 Task: Add Attachment from Google Drive to Card Card0000000043 in Board Board0000000011 in Workspace WS0000000004 in Trello. Add Cover Orange to Card Card0000000043 in Board Board0000000011 in Workspace WS0000000004 in Trello. Add "Add Label …" with "Title" Title0000000043 to Button Button0000000043 to Card Card0000000043 in Board Board0000000011 in Workspace WS0000000004 in Trello. Add Description DS0000000043 to Card Card0000000043 in Board Board0000000011 in Workspace WS0000000004 in Trello. Add Comment CM0000000043 to Card Card0000000043 in Board Board0000000011 in Workspace WS0000000004 in Trello
Action: Mouse moved to (89, 328)
Screenshot: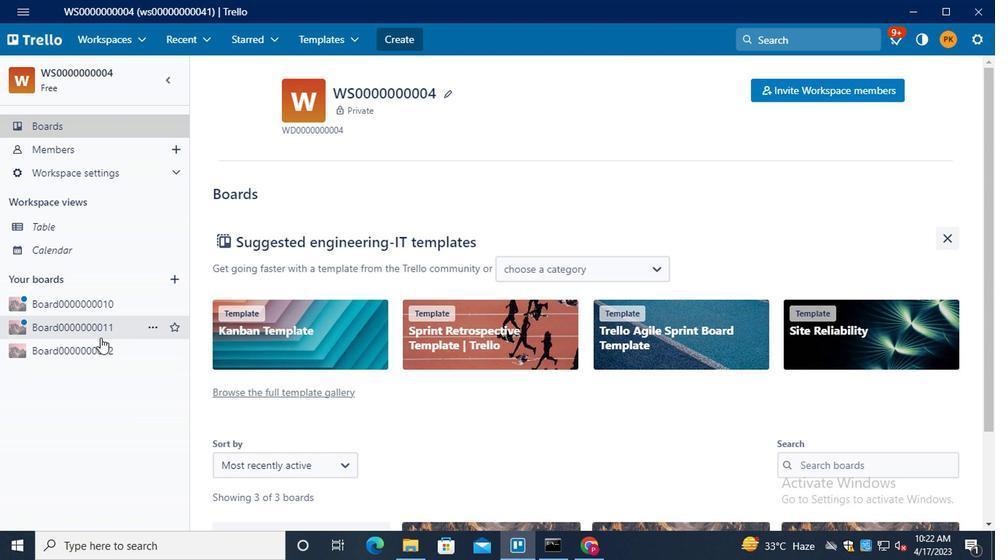 
Action: Mouse pressed left at (89, 328)
Screenshot: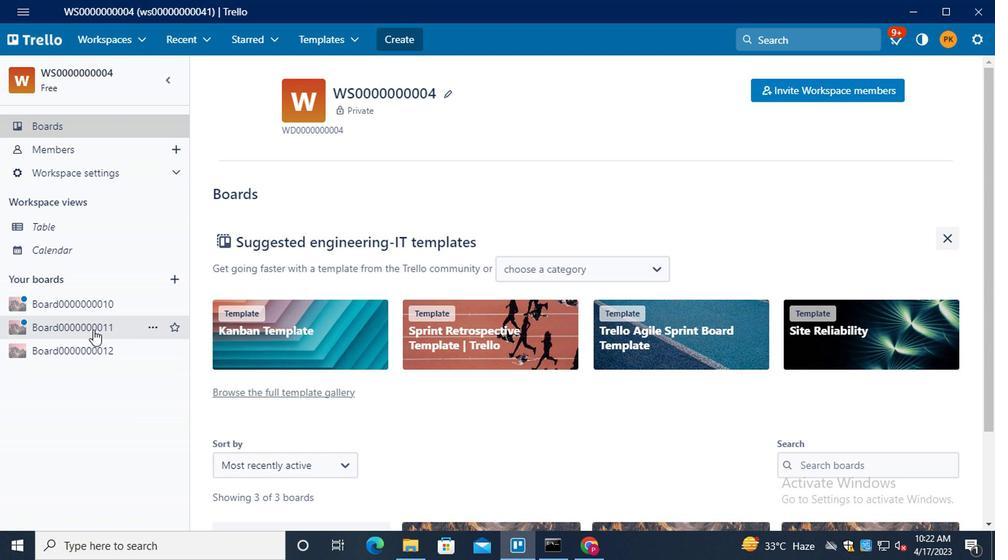 
Action: Mouse moved to (255, 318)
Screenshot: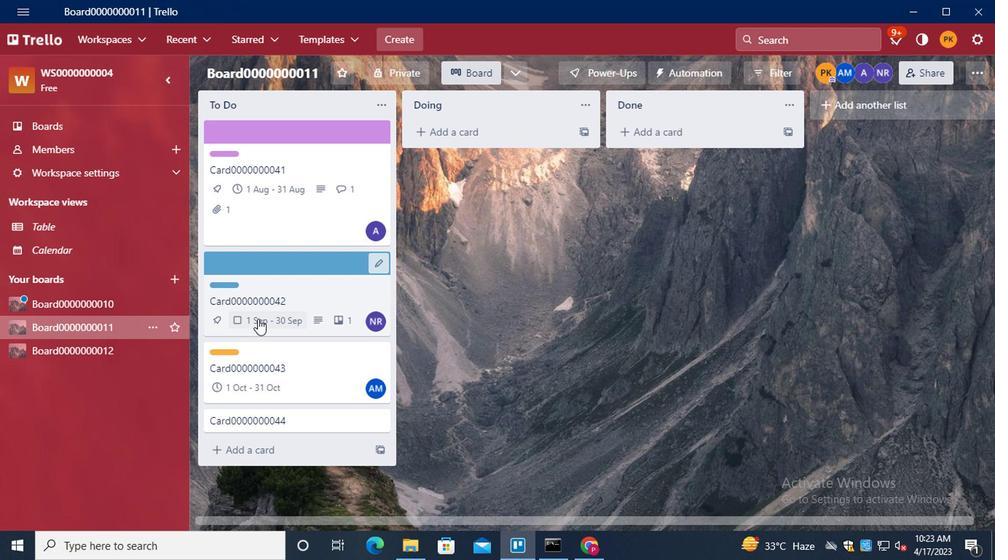 
Action: Mouse scrolled (255, 317) with delta (0, 0)
Screenshot: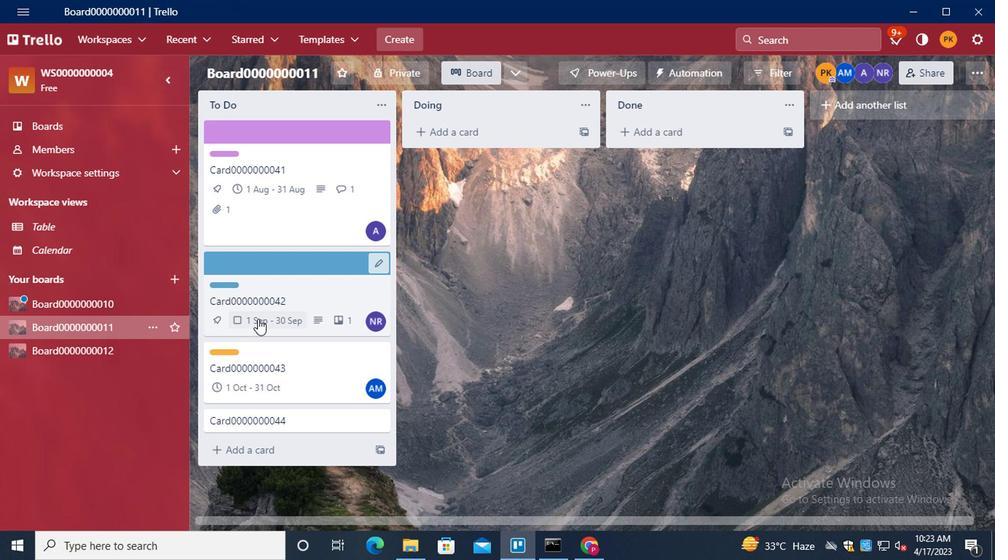 
Action: Mouse moved to (256, 321)
Screenshot: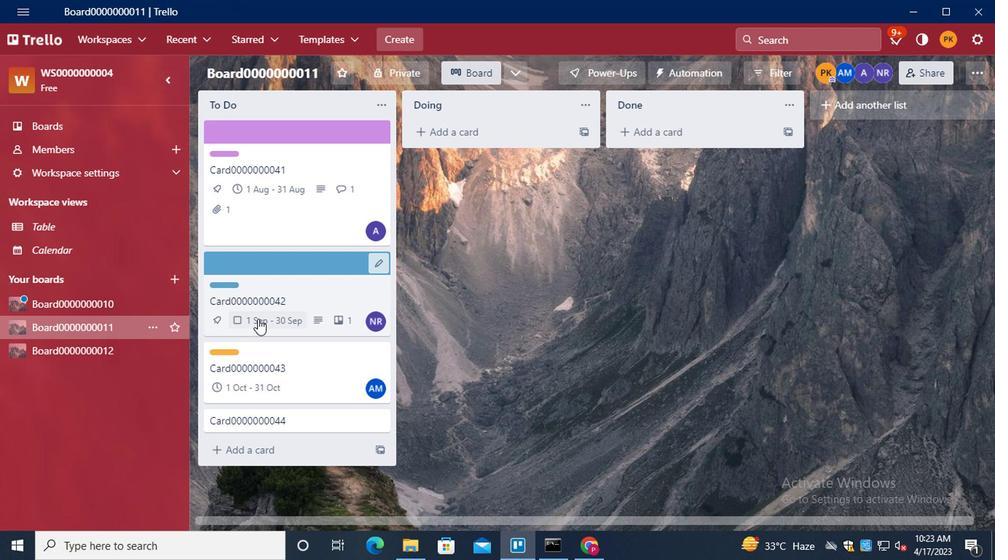 
Action: Mouse scrolled (256, 320) with delta (0, -1)
Screenshot: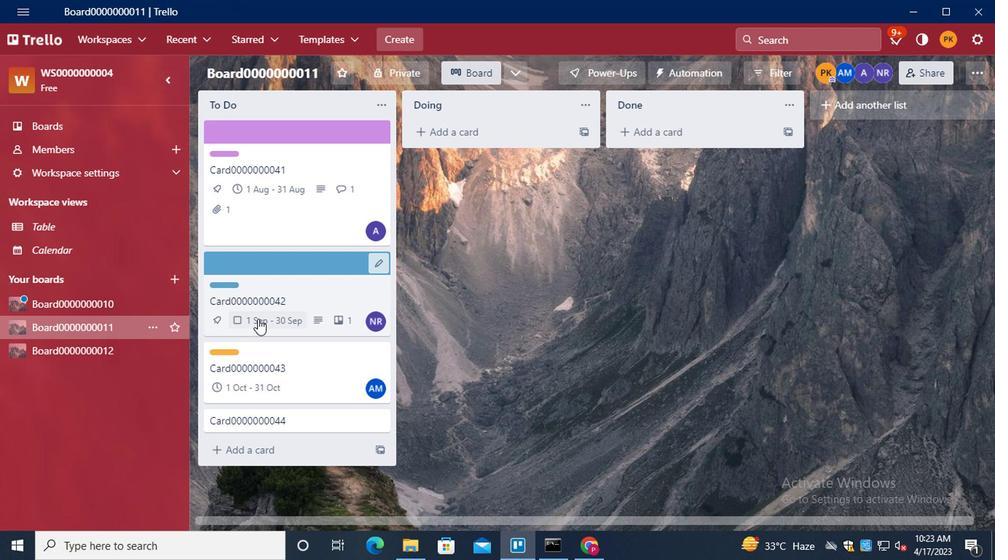 
Action: Mouse moved to (294, 364)
Screenshot: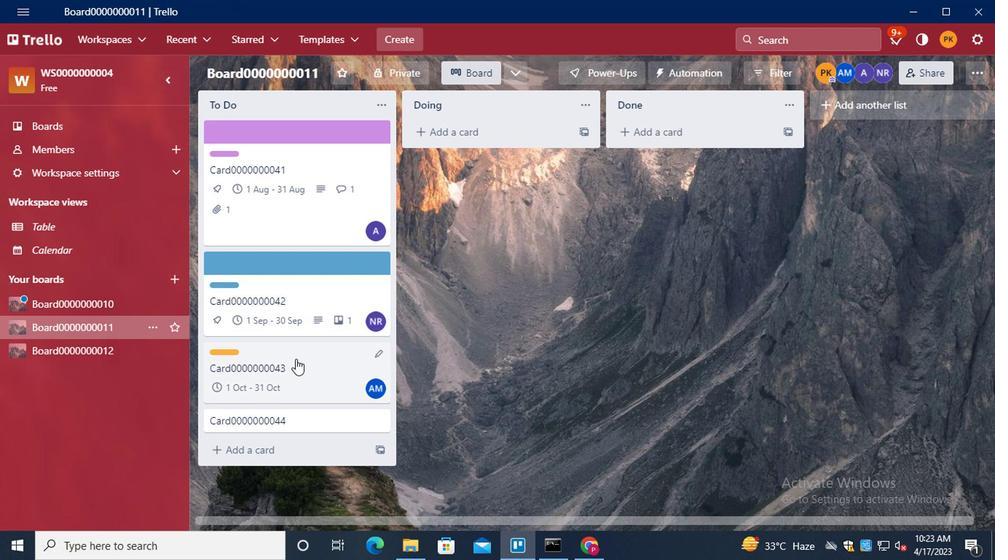 
Action: Mouse pressed left at (294, 364)
Screenshot: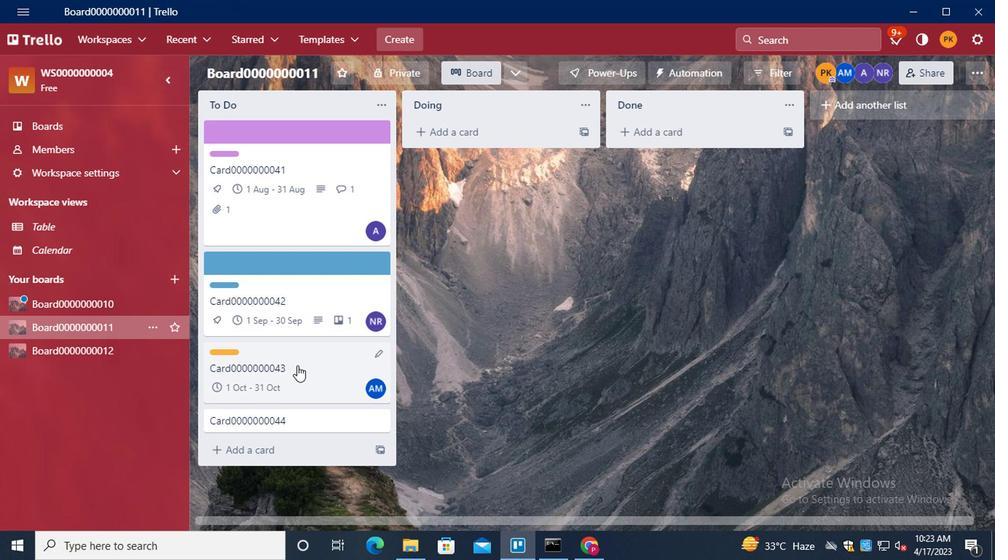 
Action: Mouse moved to (675, 311)
Screenshot: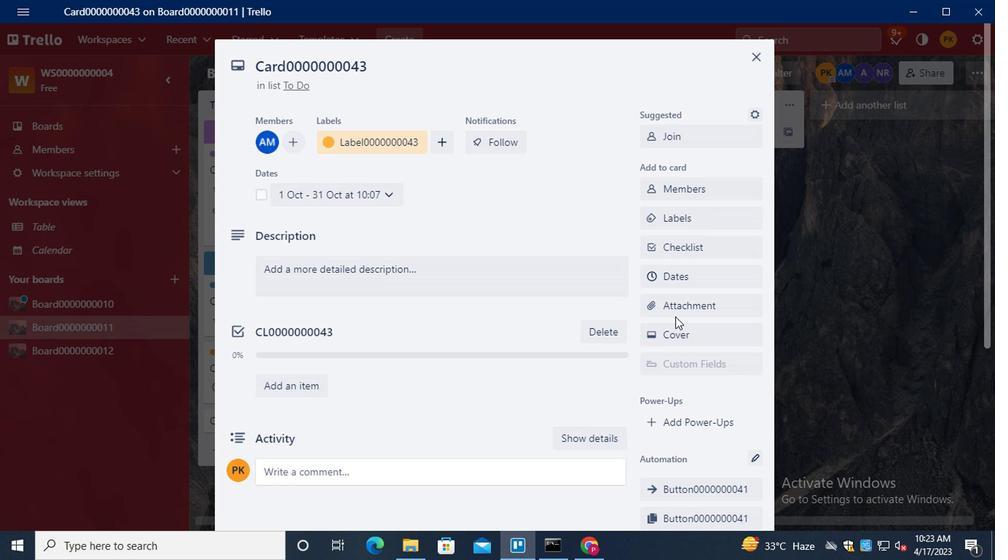 
Action: Mouse pressed left at (675, 311)
Screenshot: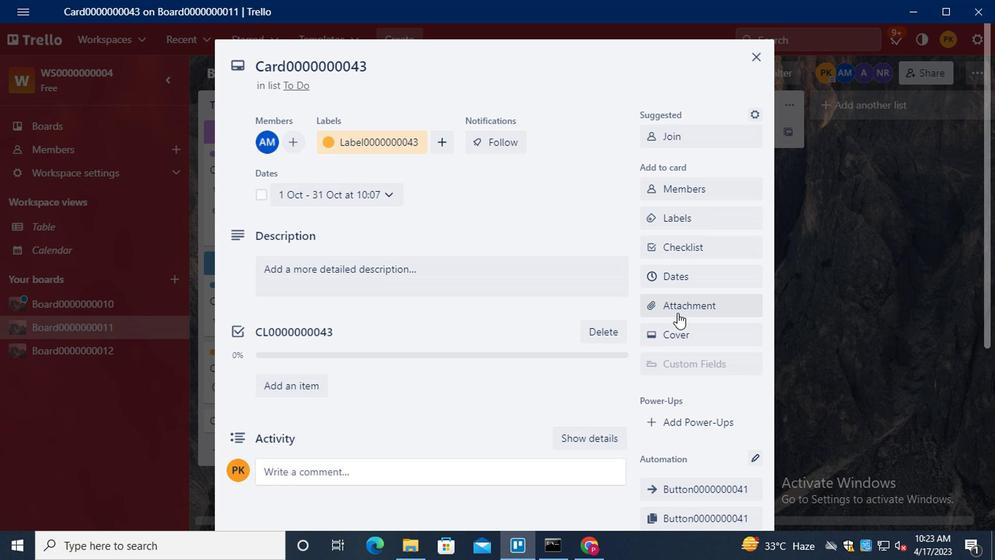 
Action: Mouse moved to (702, 178)
Screenshot: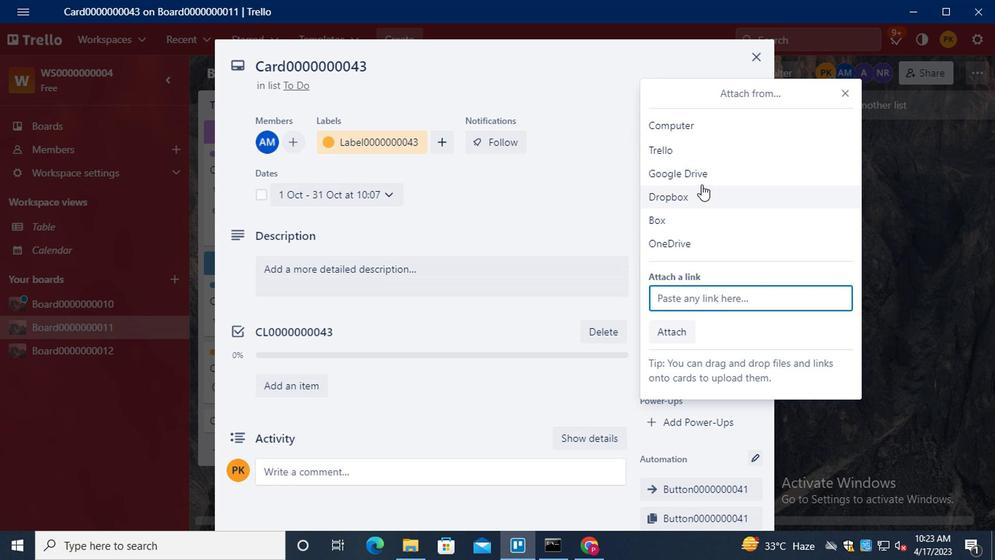 
Action: Mouse pressed left at (702, 178)
Screenshot: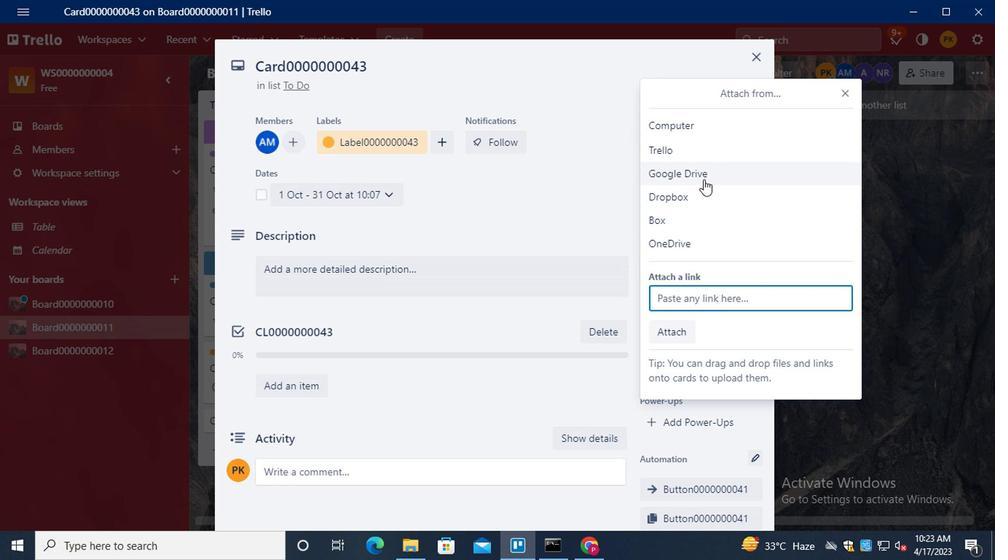 
Action: Mouse moved to (662, 239)
Screenshot: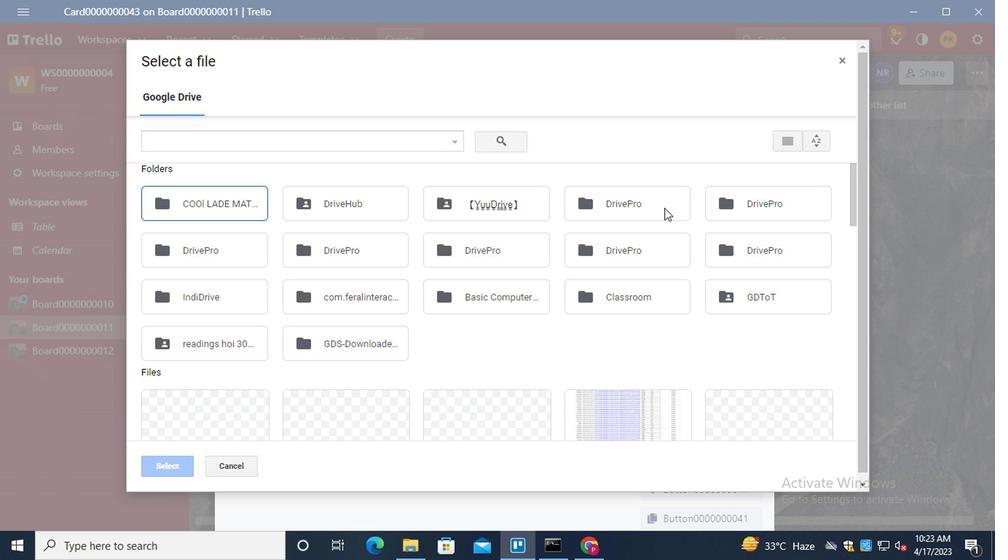 
Action: Mouse scrolled (662, 238) with delta (0, -1)
Screenshot: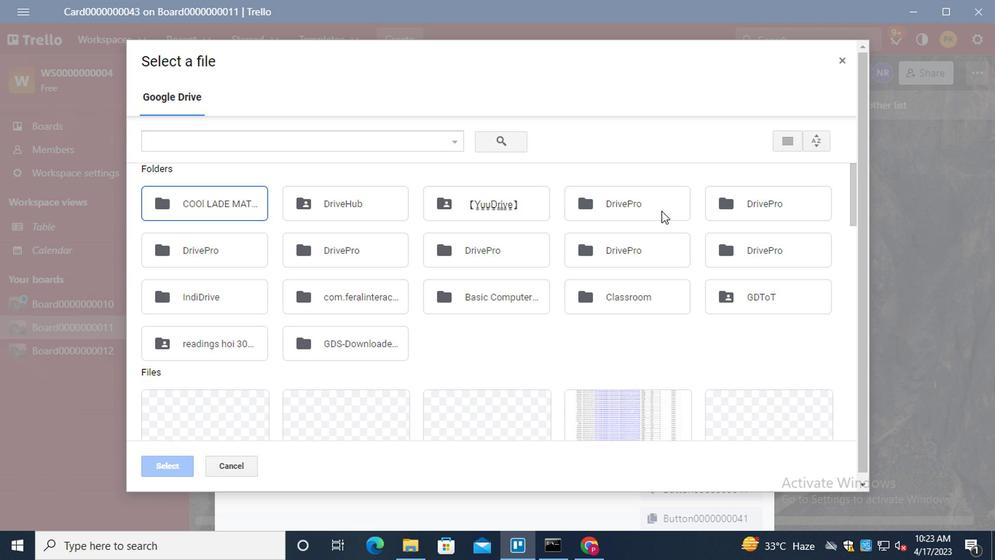 
Action: Mouse moved to (662, 239)
Screenshot: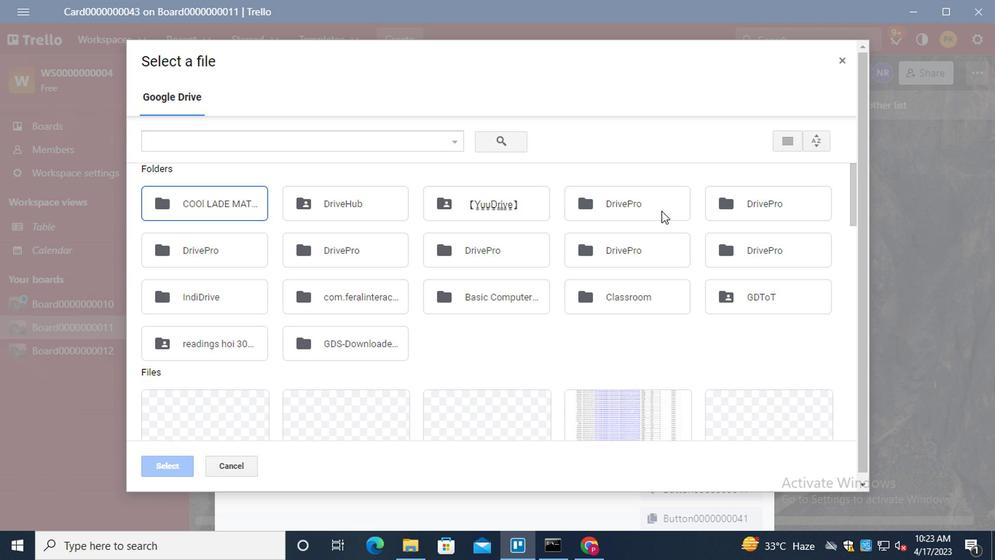 
Action: Mouse scrolled (662, 239) with delta (0, 0)
Screenshot: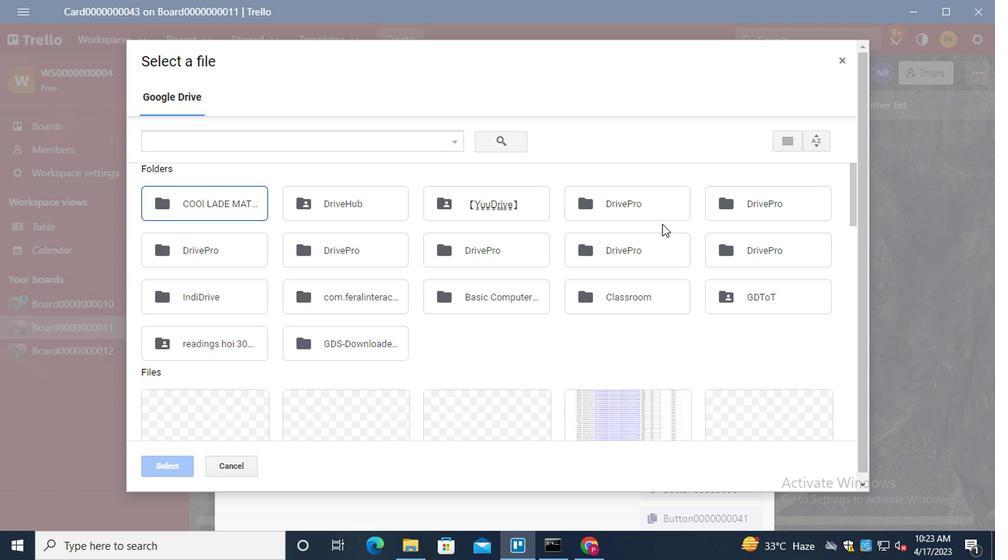 
Action: Mouse scrolled (662, 239) with delta (0, 0)
Screenshot: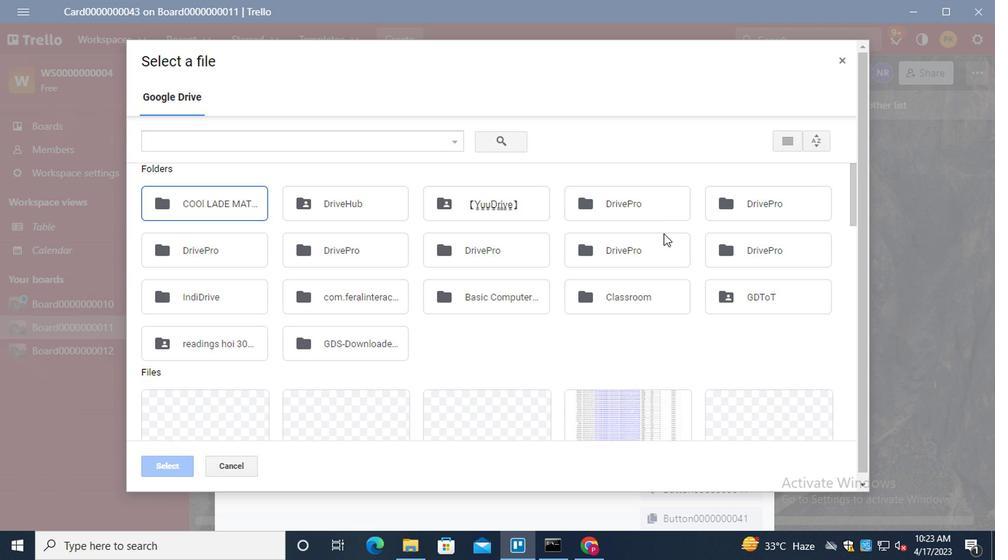 
Action: Mouse scrolled (662, 239) with delta (0, 0)
Screenshot: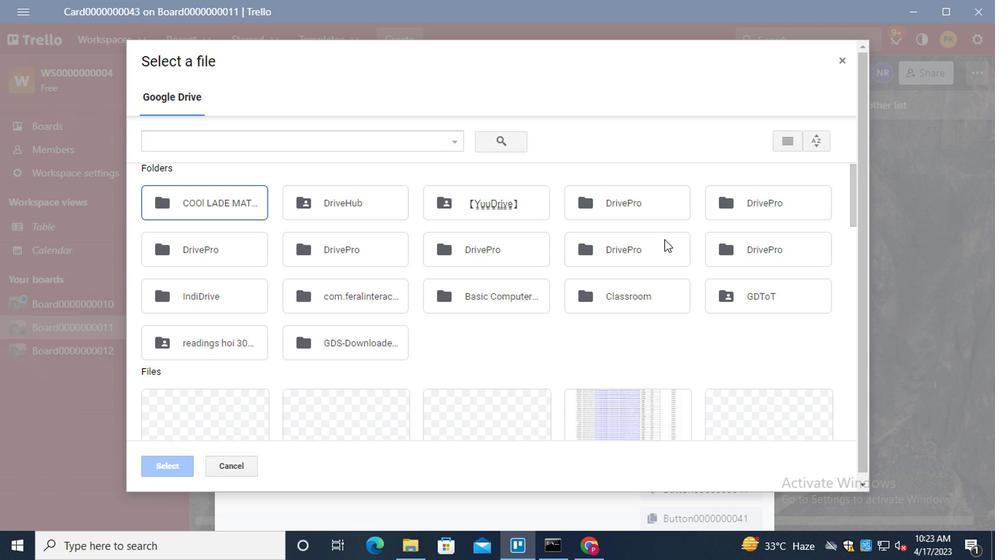 
Action: Mouse moved to (773, 207)
Screenshot: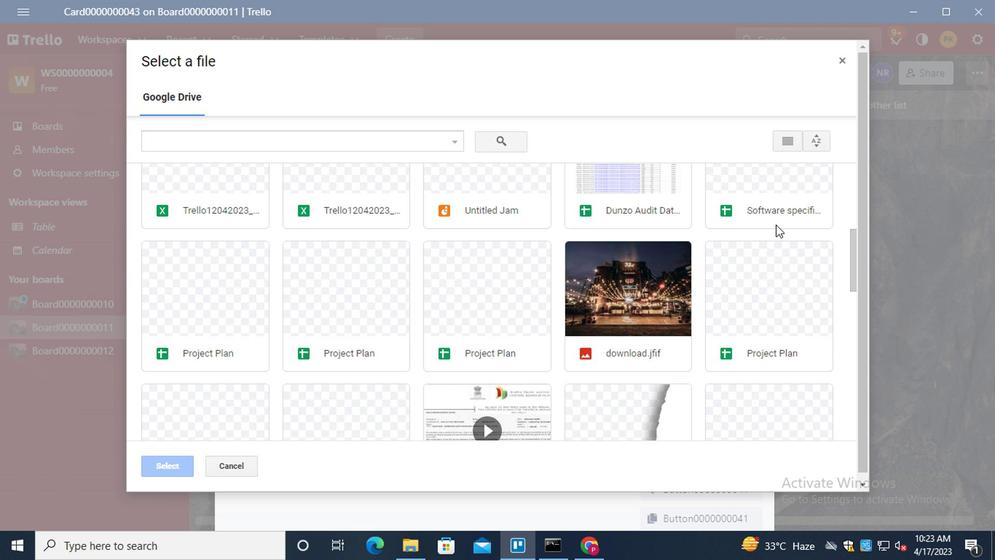 
Action: Mouse pressed left at (773, 207)
Screenshot: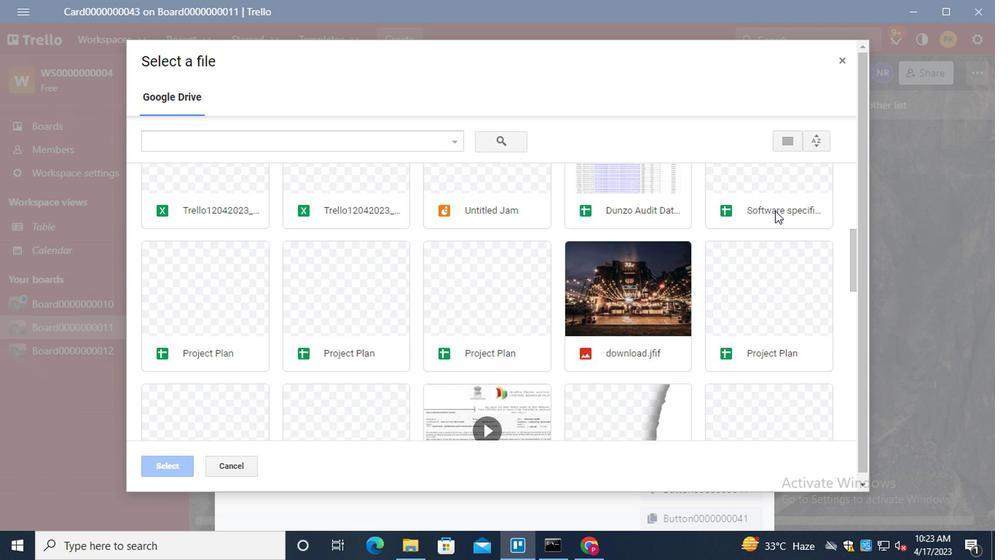 
Action: Mouse moved to (159, 461)
Screenshot: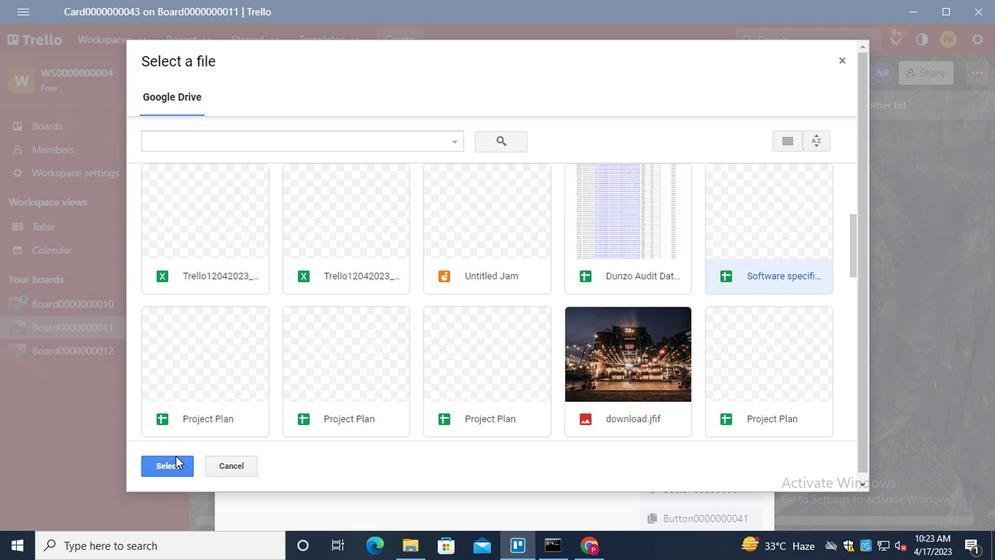 
Action: Mouse pressed left at (159, 461)
Screenshot: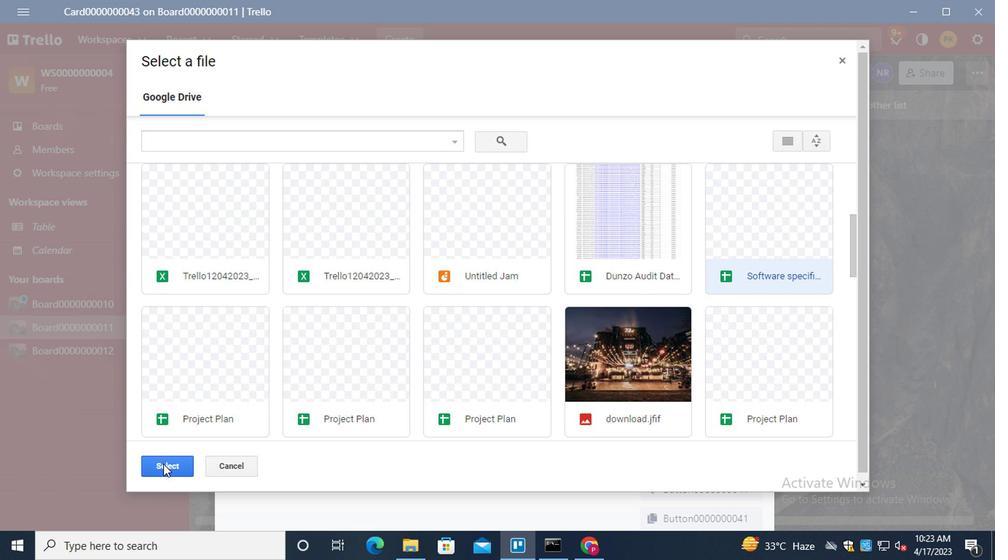 
Action: Mouse moved to (675, 329)
Screenshot: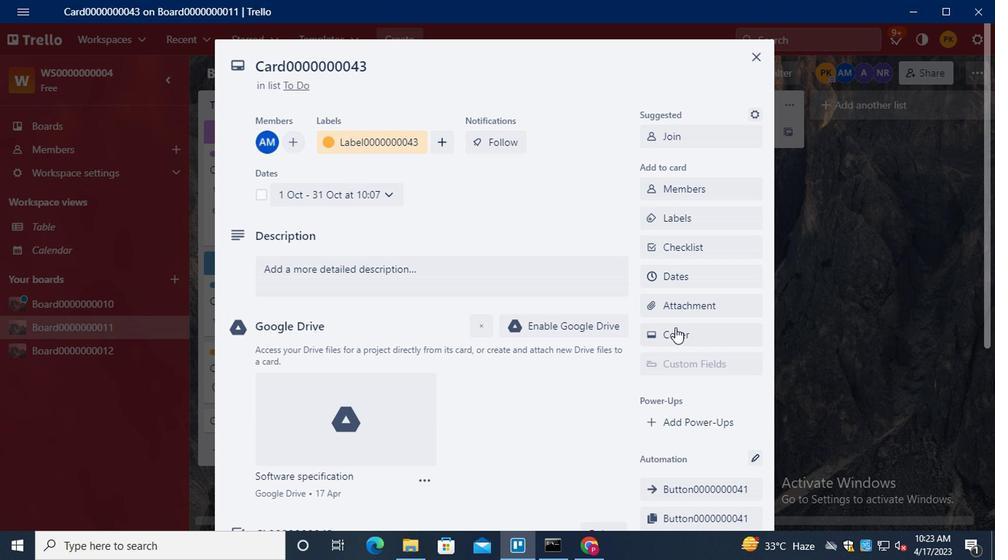 
Action: Mouse pressed left at (675, 329)
Screenshot: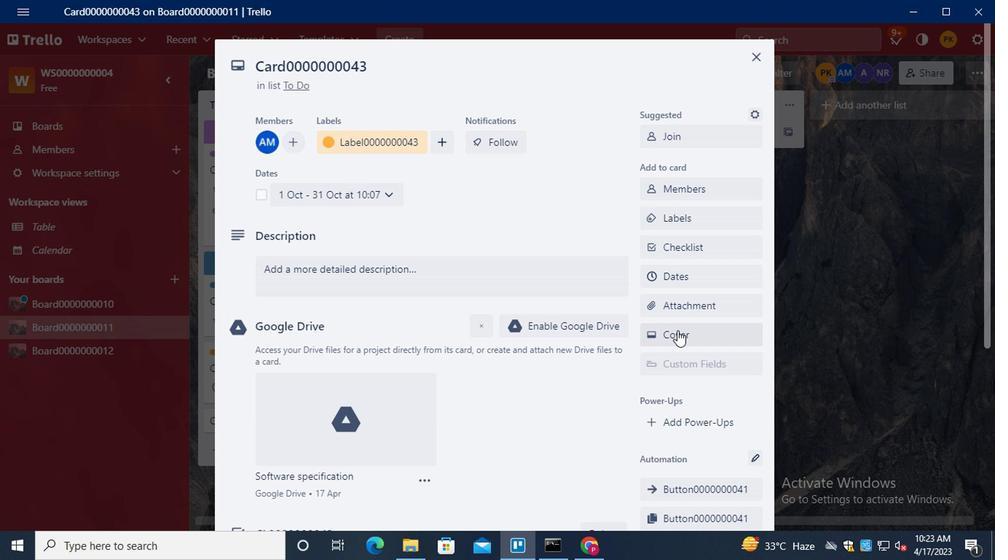 
Action: Mouse moved to (744, 248)
Screenshot: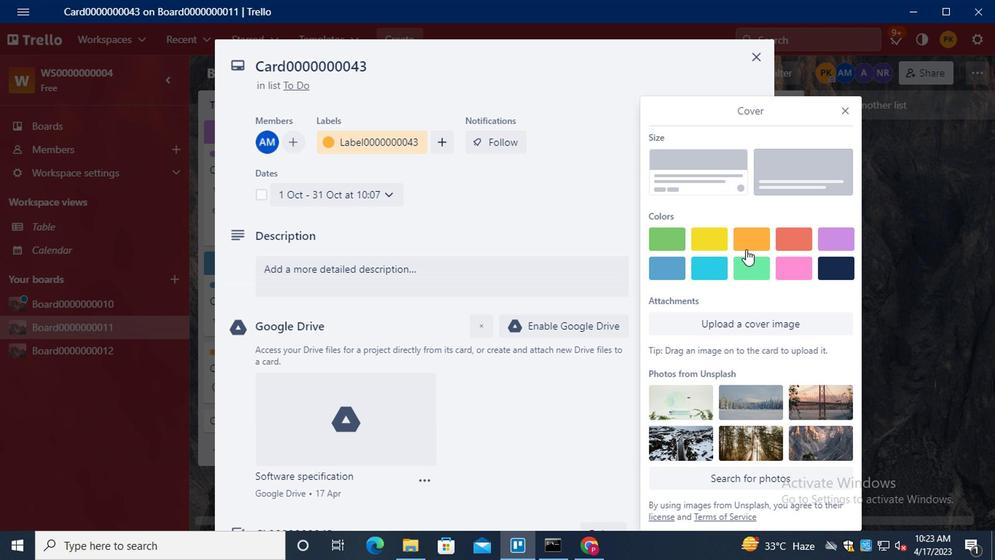 
Action: Mouse pressed left at (744, 248)
Screenshot: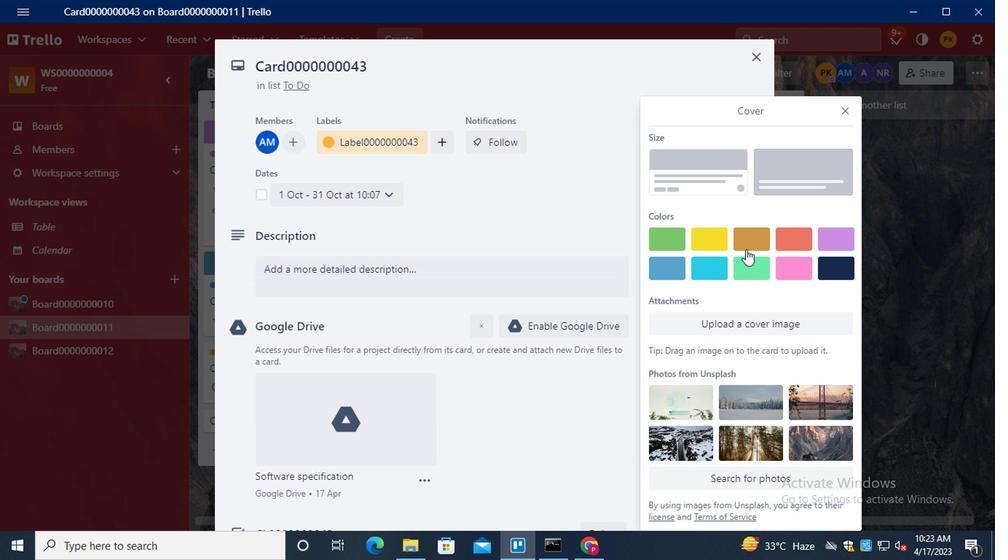 
Action: Mouse moved to (840, 91)
Screenshot: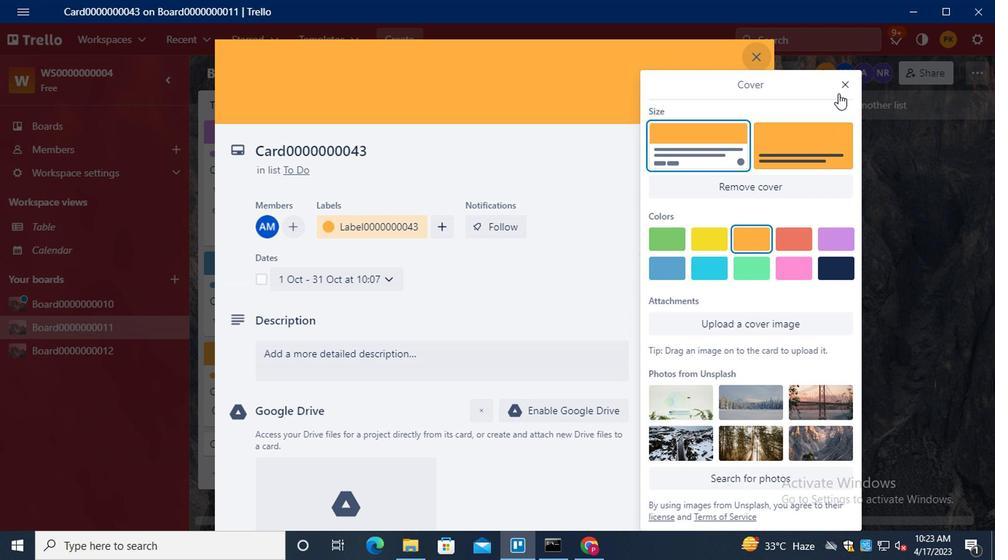 
Action: Mouse pressed left at (840, 91)
Screenshot: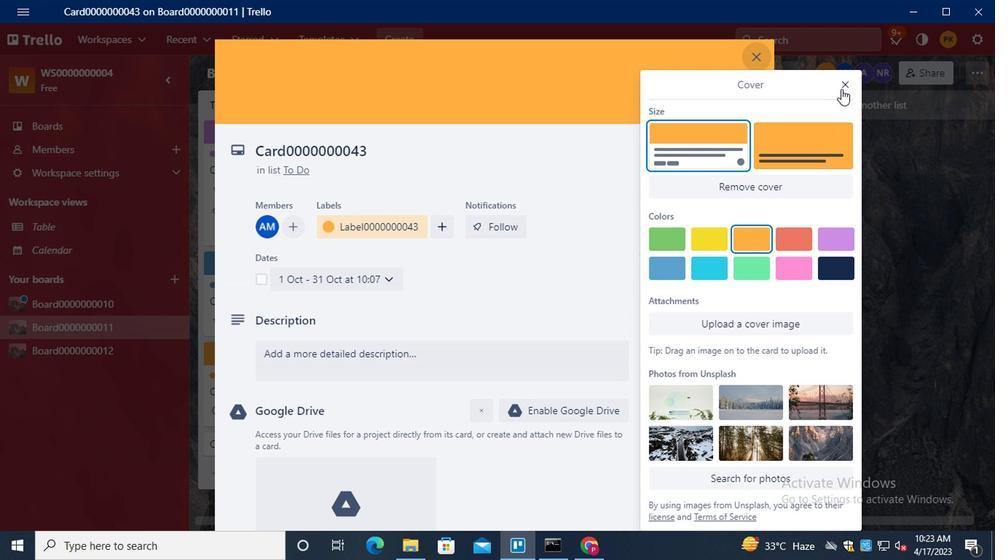
Action: Mouse moved to (612, 304)
Screenshot: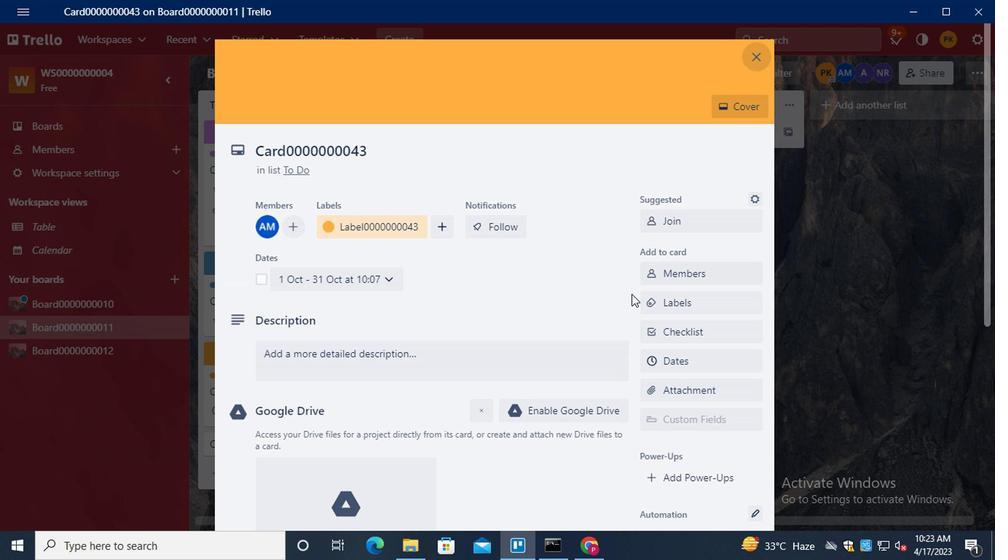 
Action: Mouse scrolled (612, 303) with delta (0, -1)
Screenshot: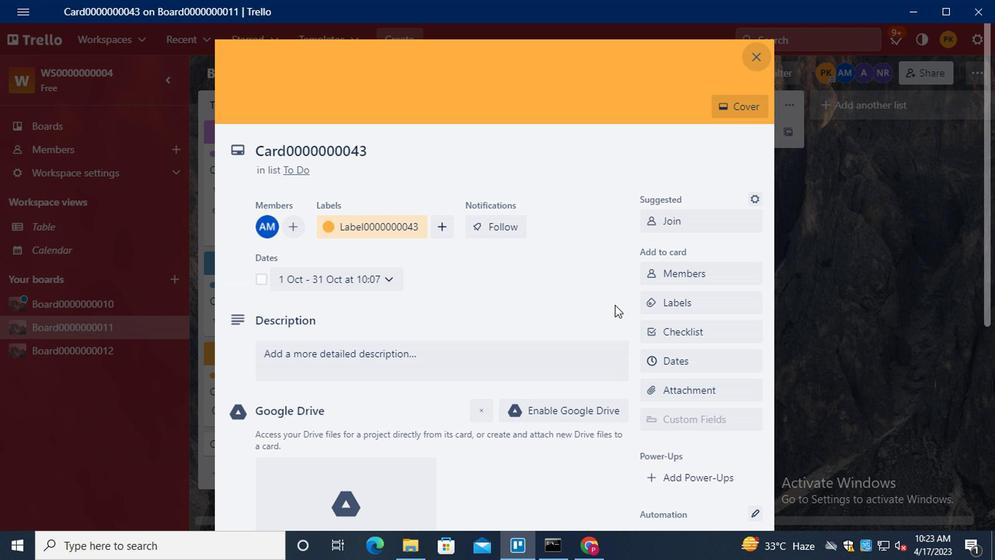 
Action: Mouse scrolled (612, 303) with delta (0, -1)
Screenshot: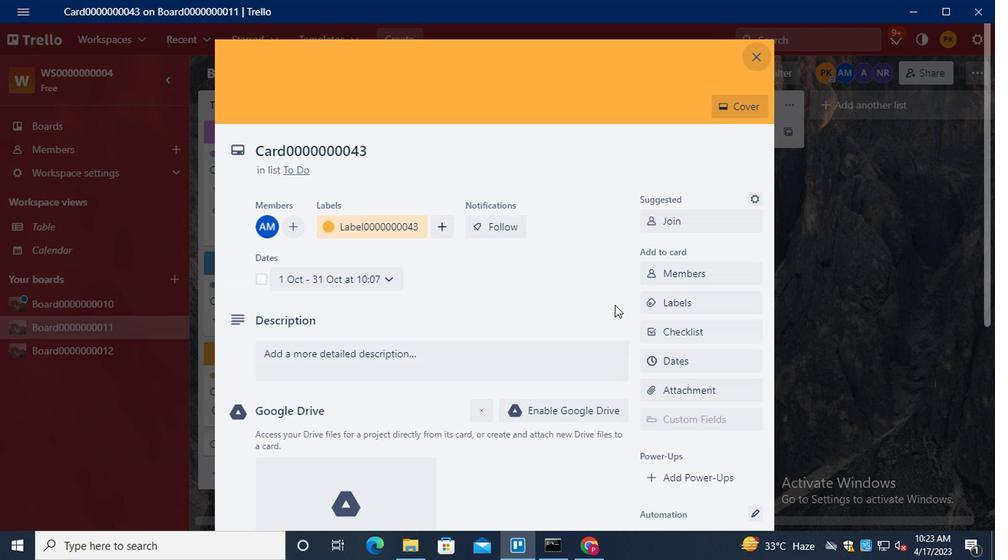 
Action: Mouse scrolled (612, 303) with delta (0, -1)
Screenshot: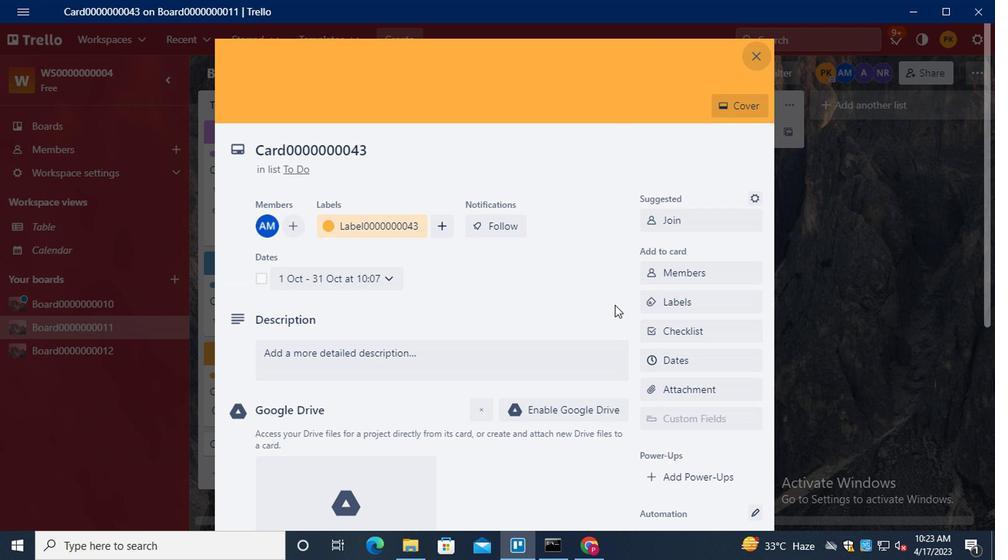 
Action: Mouse moved to (680, 386)
Screenshot: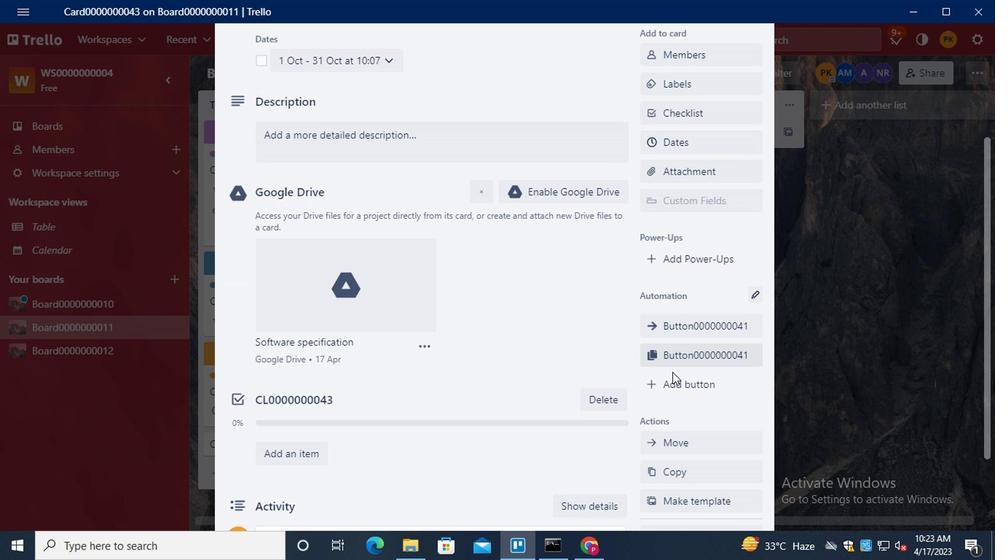 
Action: Mouse pressed left at (680, 386)
Screenshot: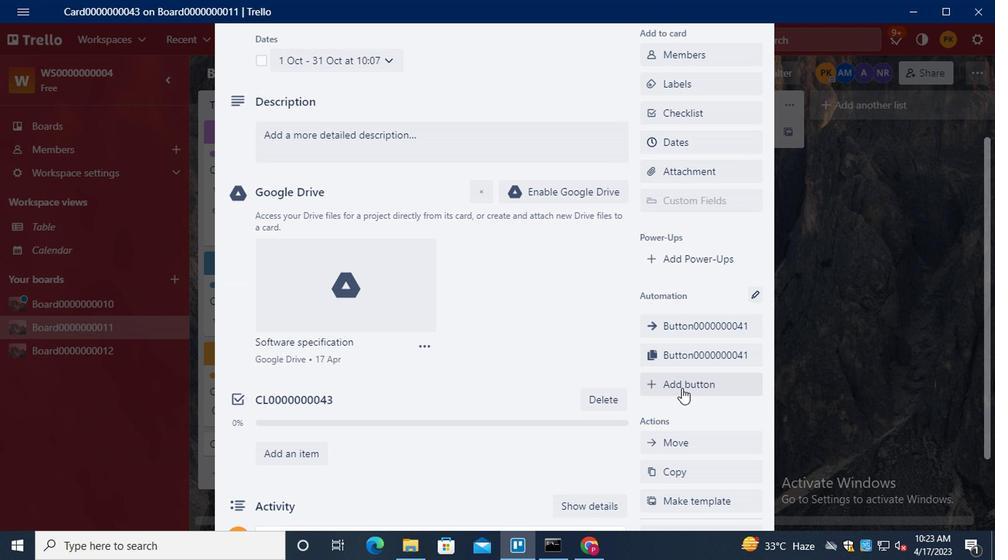 
Action: Mouse moved to (719, 200)
Screenshot: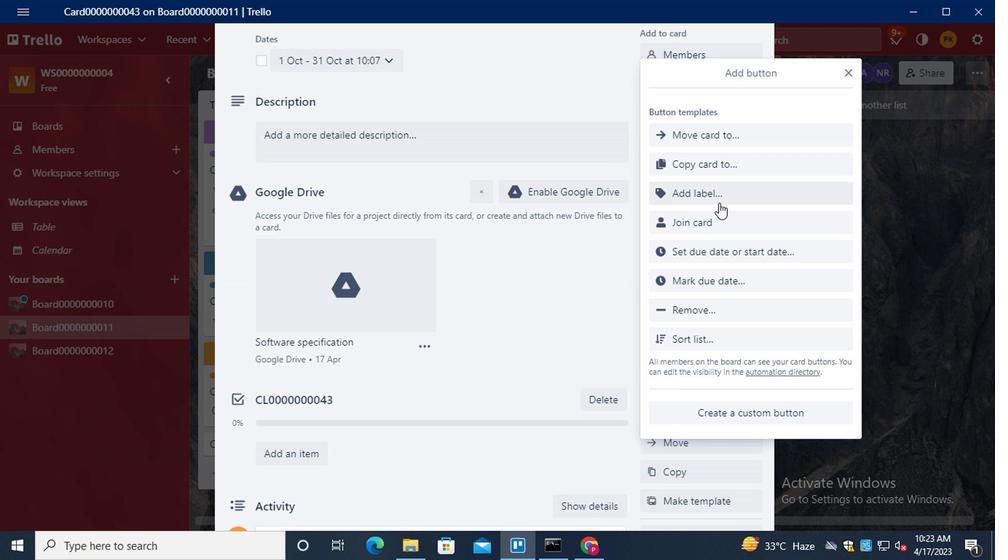 
Action: Mouse pressed left at (719, 200)
Screenshot: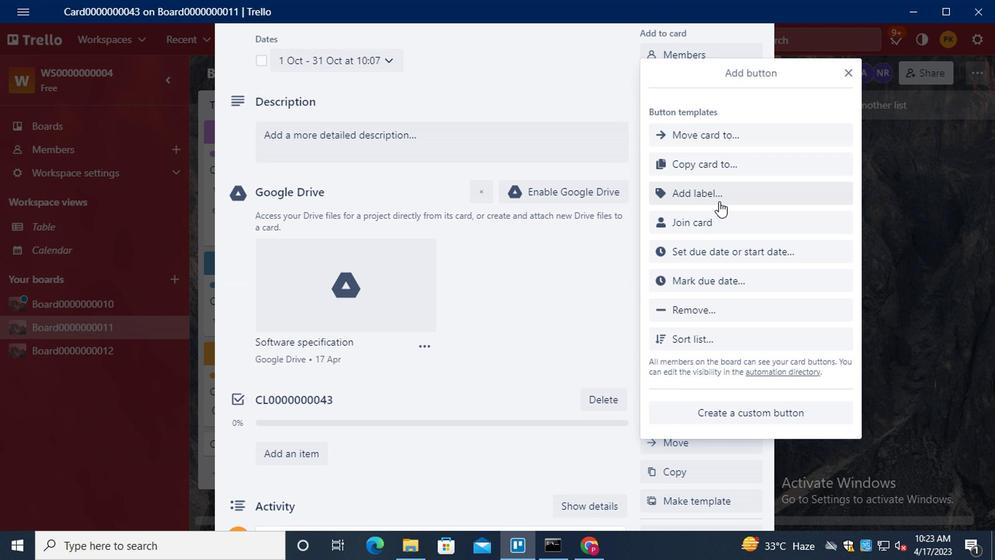 
Action: Mouse moved to (710, 206)
Screenshot: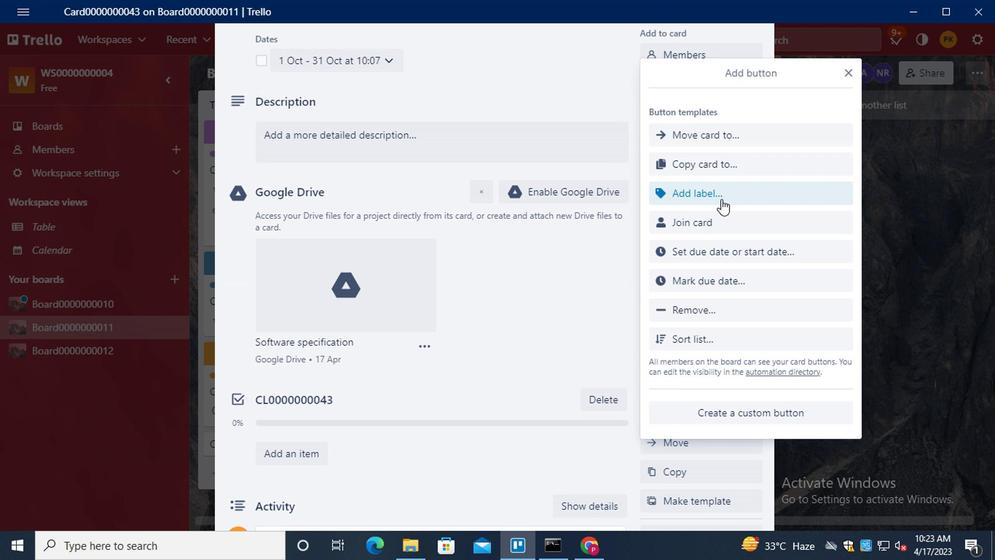 
Action: Key pressed <Key.shift>TITLE0000000043
Screenshot: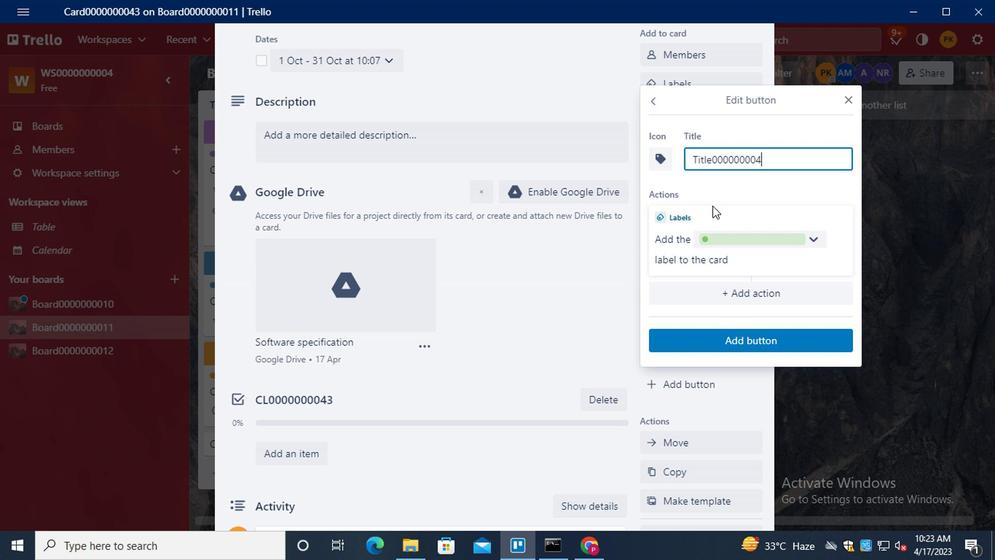 
Action: Mouse moved to (702, 340)
Screenshot: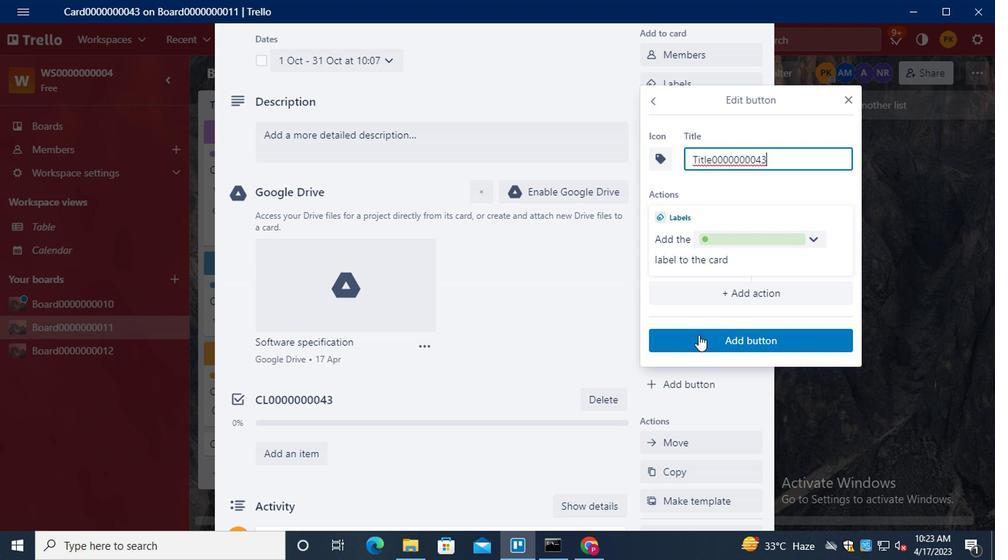 
Action: Mouse pressed left at (702, 340)
Screenshot: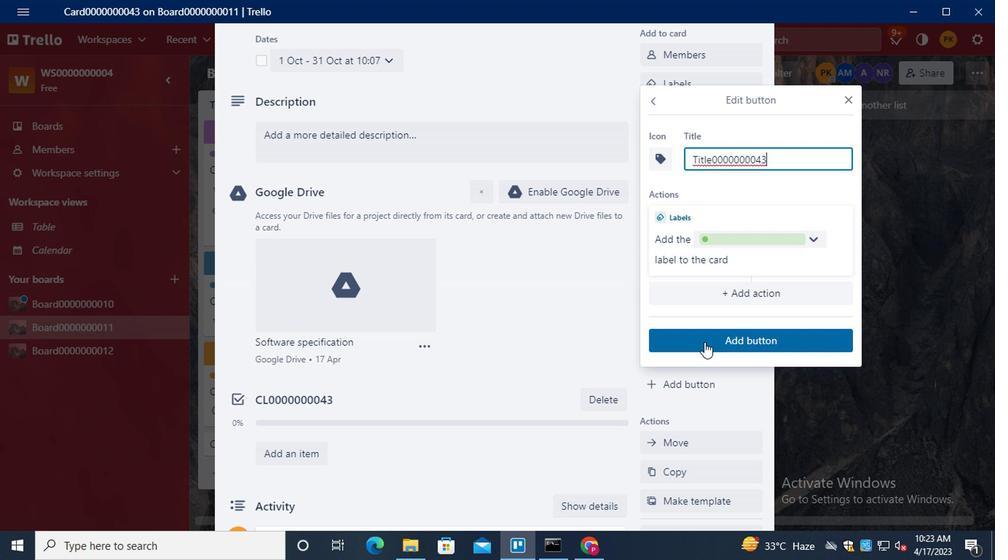 
Action: Mouse moved to (529, 143)
Screenshot: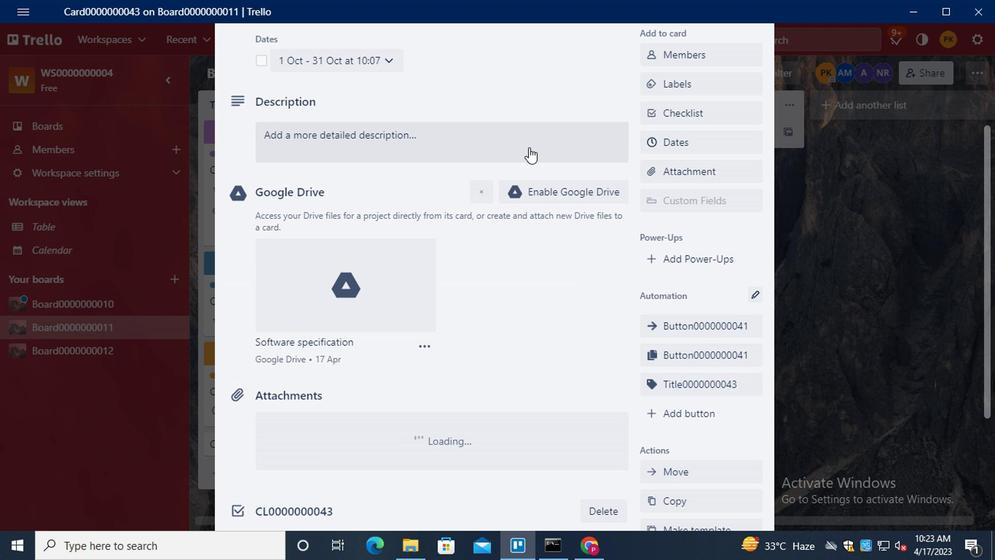 
Action: Mouse pressed left at (529, 143)
Screenshot: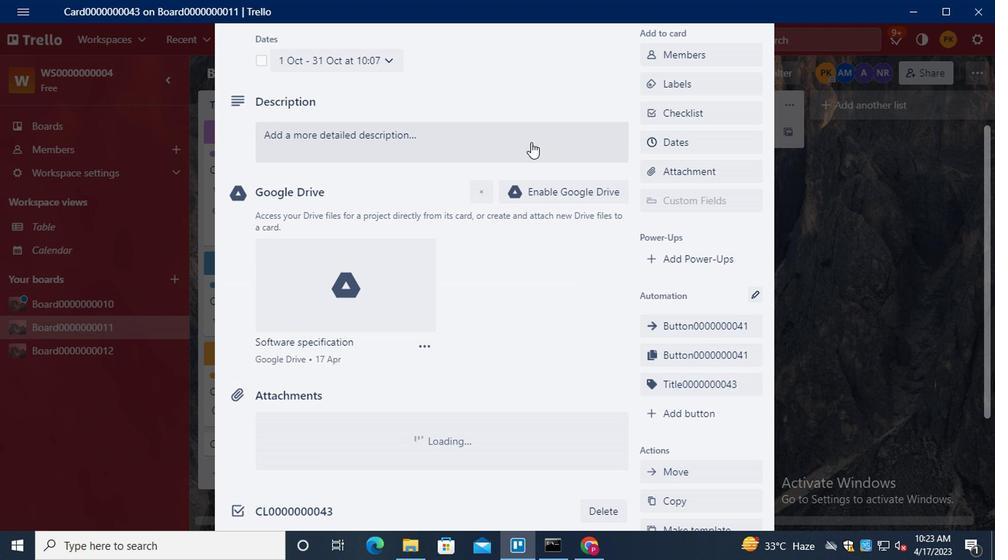 
Action: Mouse moved to (528, 143)
Screenshot: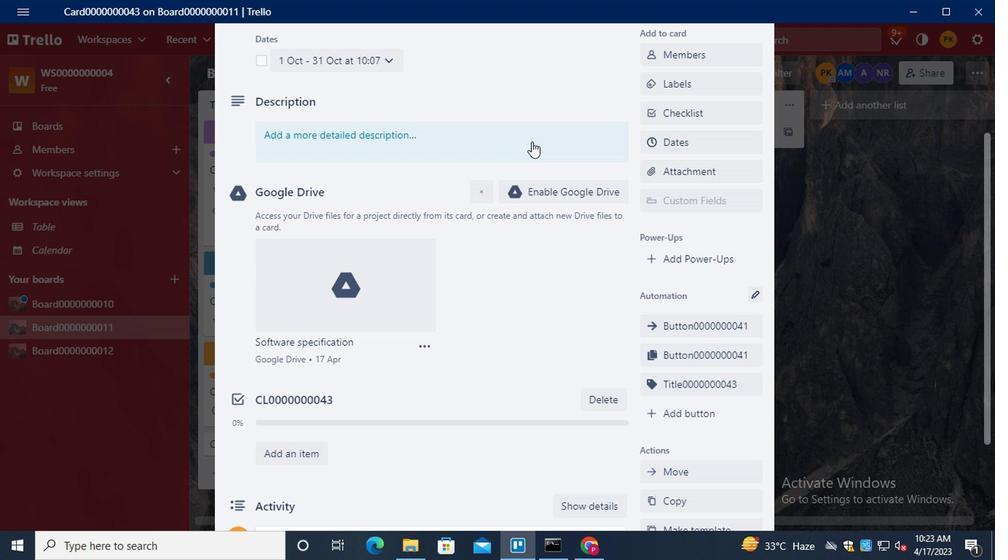 
Action: Key pressed <Key.shift>DS0000000043
Screenshot: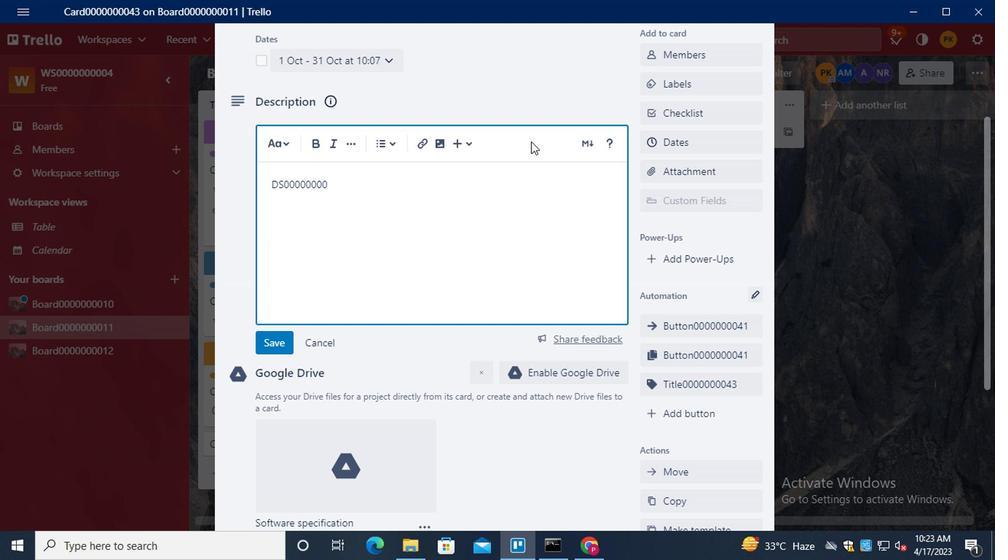 
Action: Mouse moved to (267, 345)
Screenshot: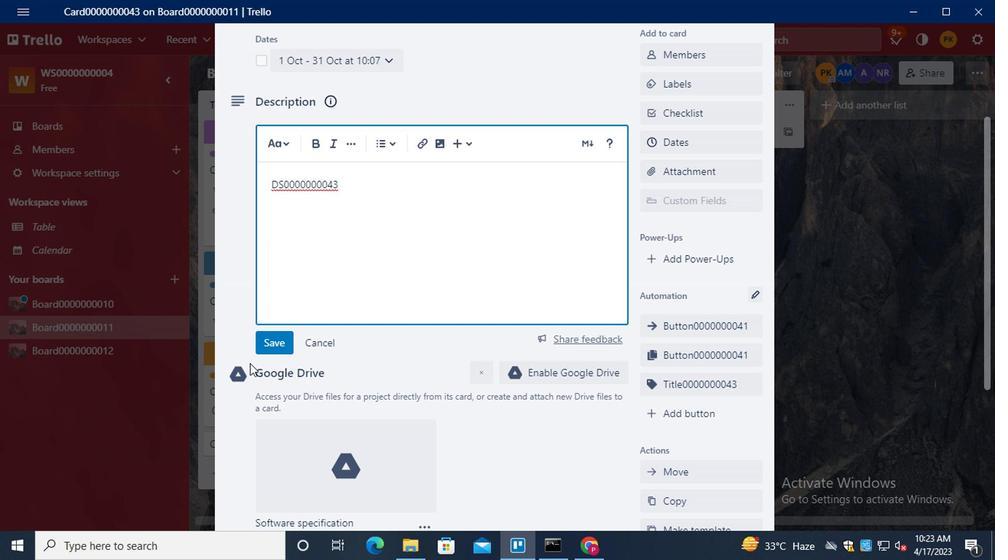 
Action: Mouse pressed left at (267, 345)
Screenshot: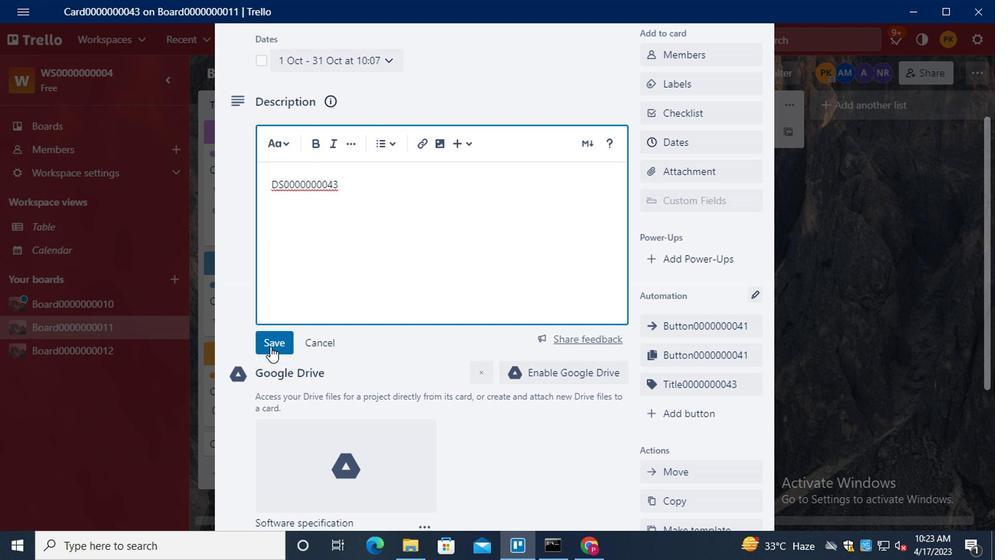 
Action: Mouse scrolled (267, 344) with delta (0, -1)
Screenshot: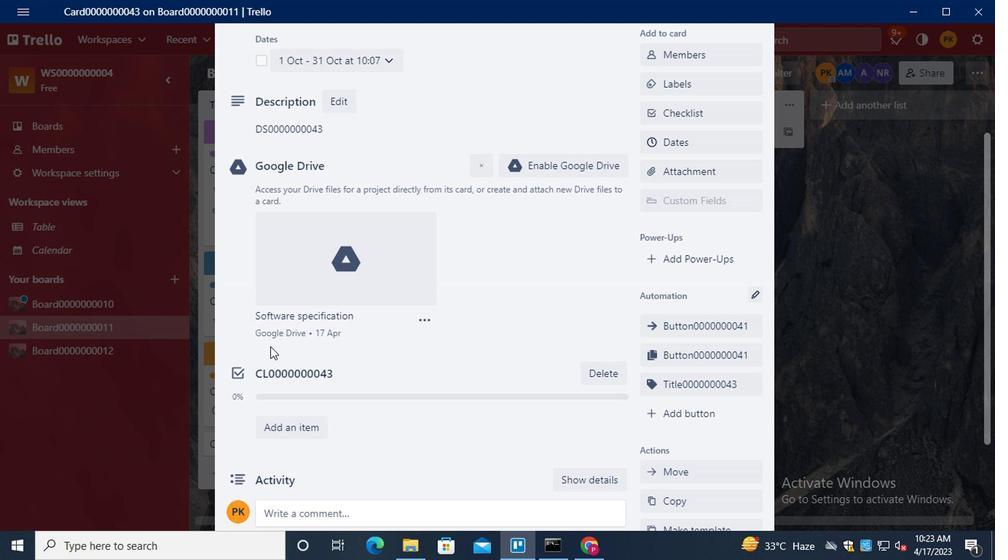 
Action: Mouse scrolled (267, 344) with delta (0, -1)
Screenshot: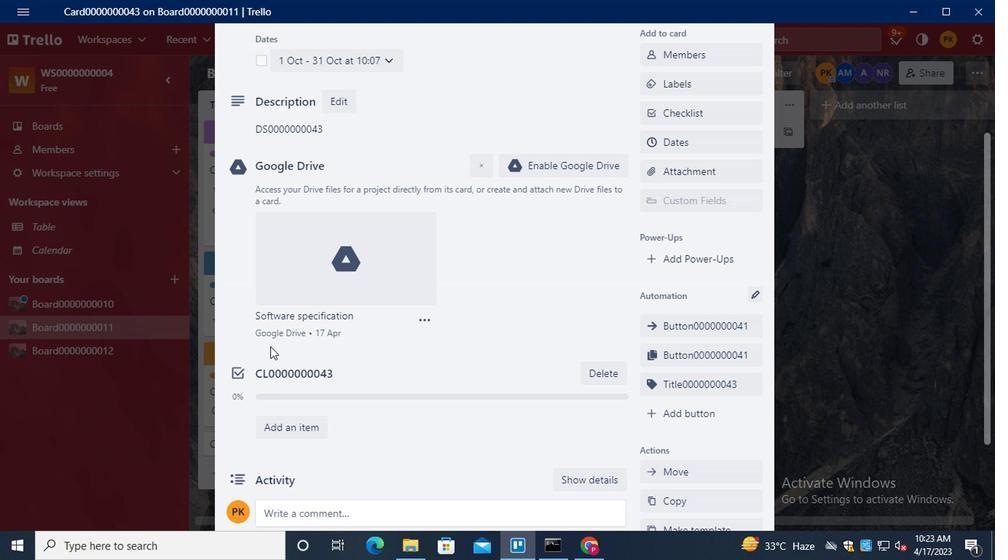 
Action: Mouse scrolled (267, 344) with delta (0, -1)
Screenshot: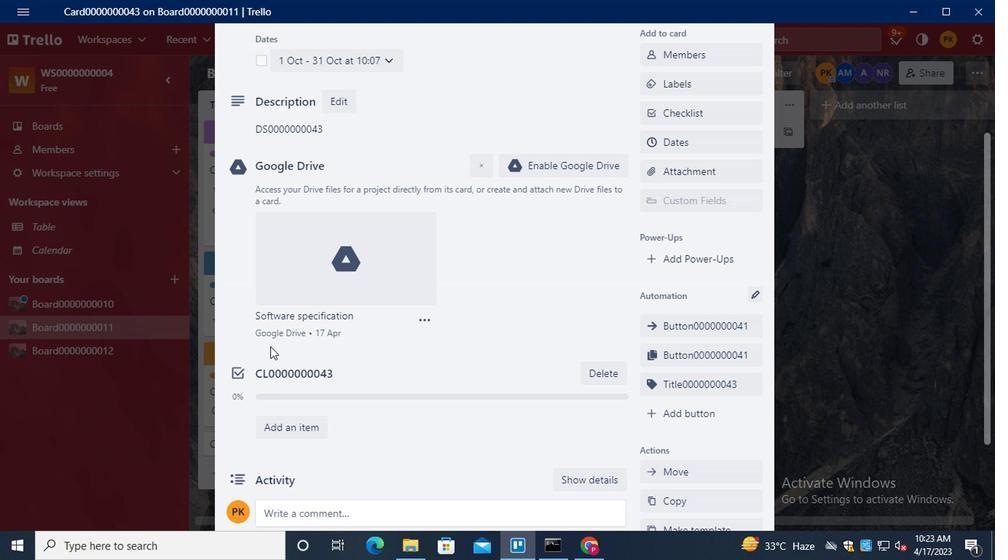 
Action: Mouse scrolled (267, 344) with delta (0, -1)
Screenshot: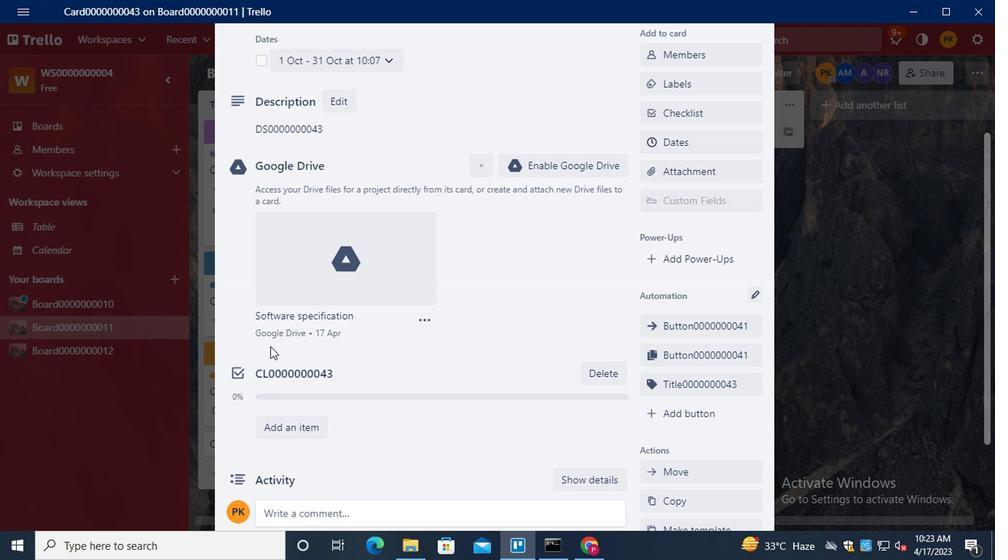 
Action: Mouse moved to (336, 354)
Screenshot: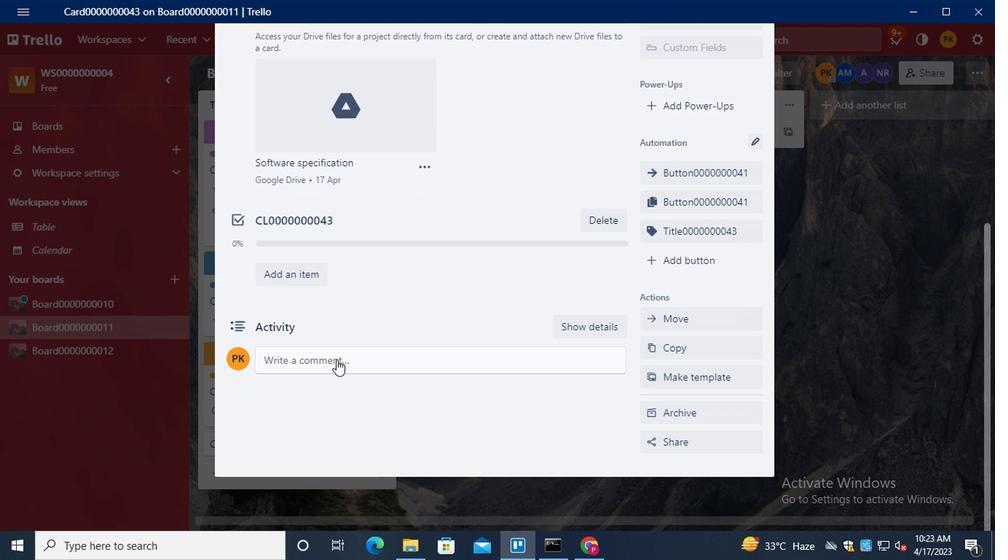 
Action: Mouse pressed left at (336, 354)
Screenshot: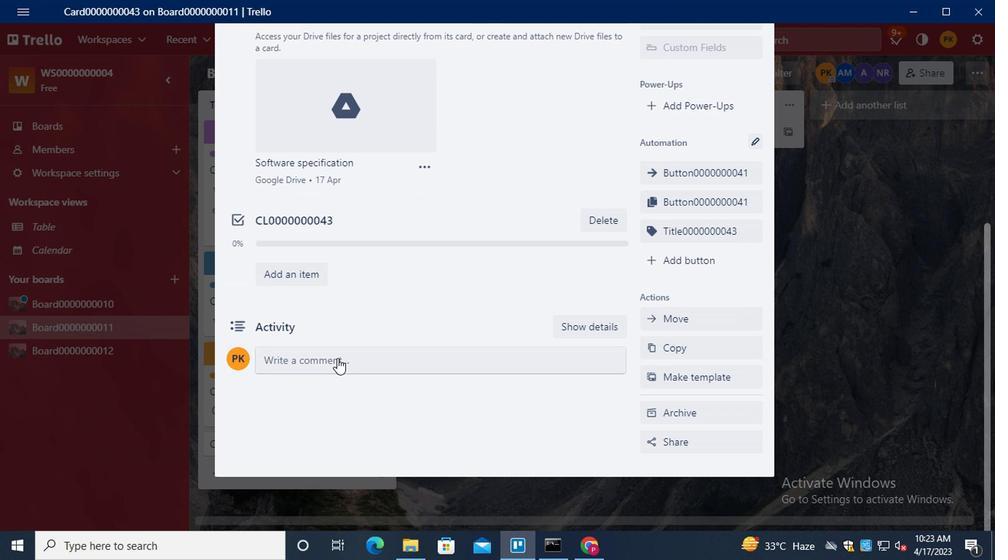 
Action: Mouse moved to (335, 356)
Screenshot: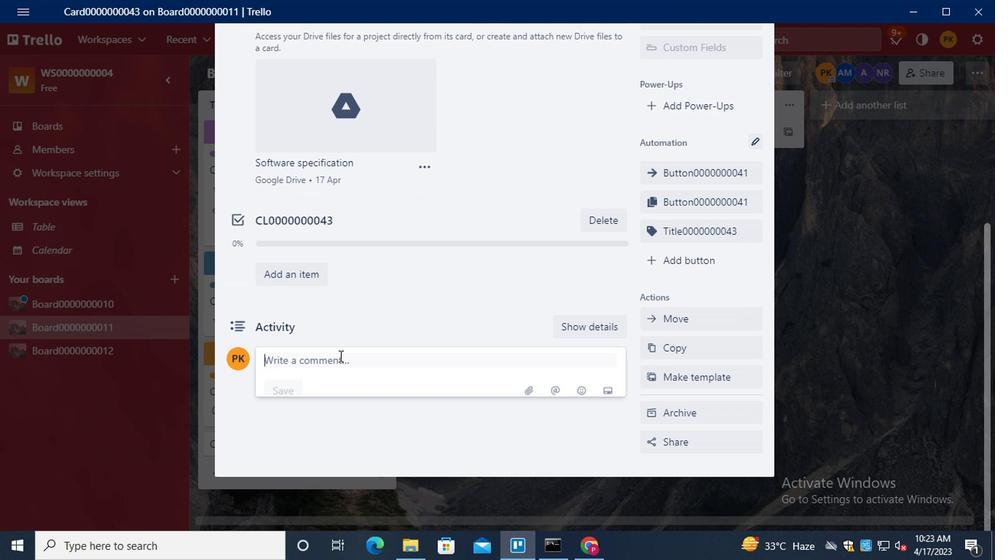 
Action: Key pressed <Key.shift>CM0000000043
Screenshot: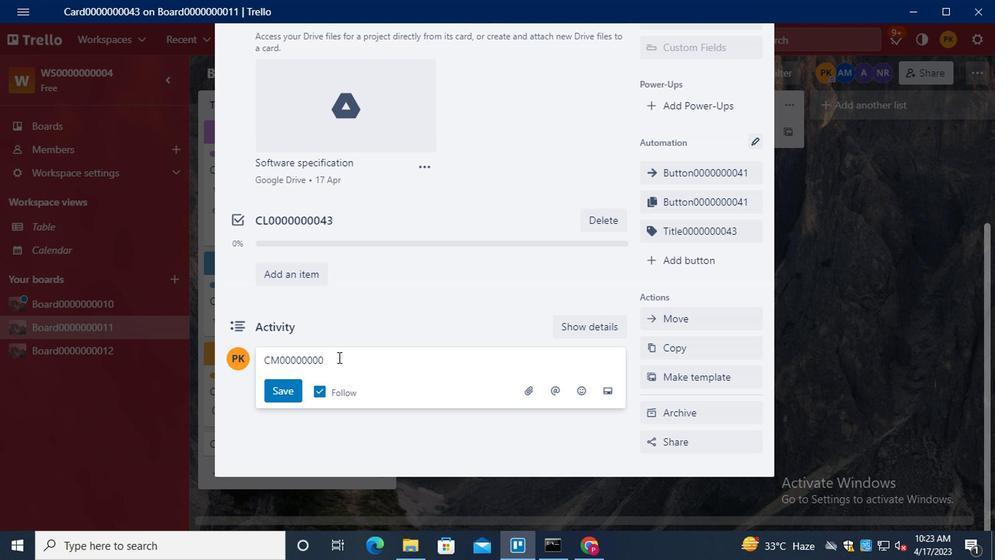 
Action: Mouse moved to (267, 384)
Screenshot: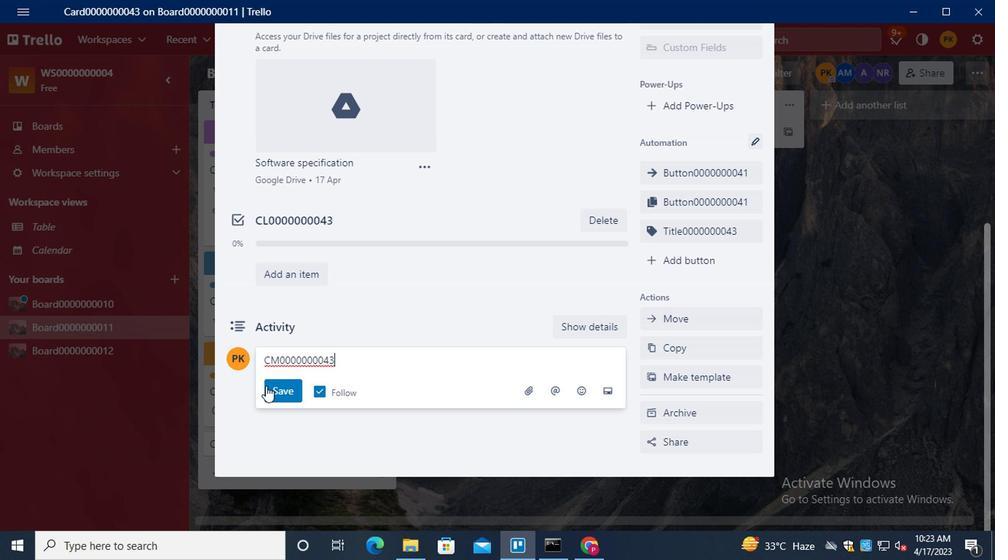 
Action: Mouse pressed left at (267, 384)
Screenshot: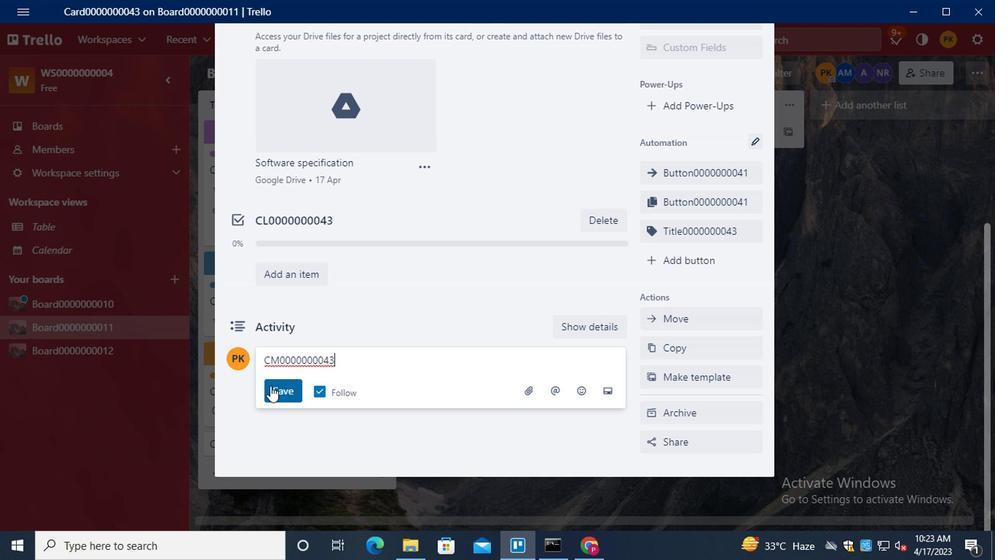 
Action: Mouse moved to (430, 349)
Screenshot: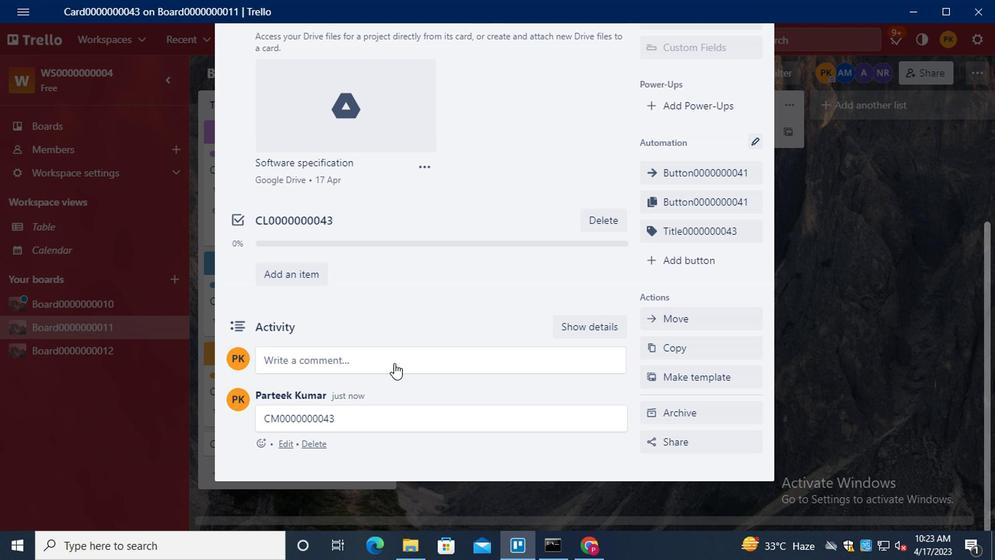
Action: Mouse scrolled (430, 349) with delta (0, 0)
Screenshot: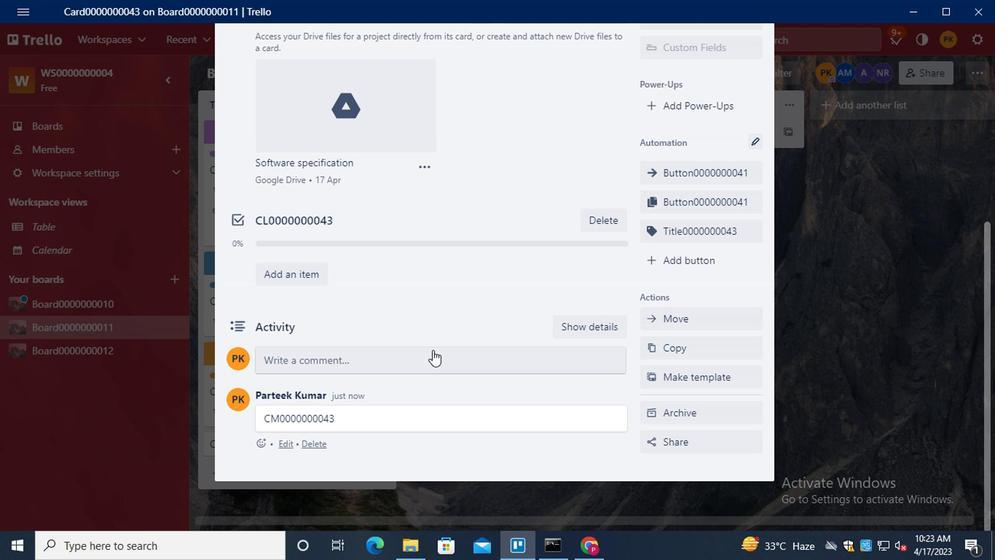 
Action: Mouse scrolled (430, 349) with delta (0, 0)
Screenshot: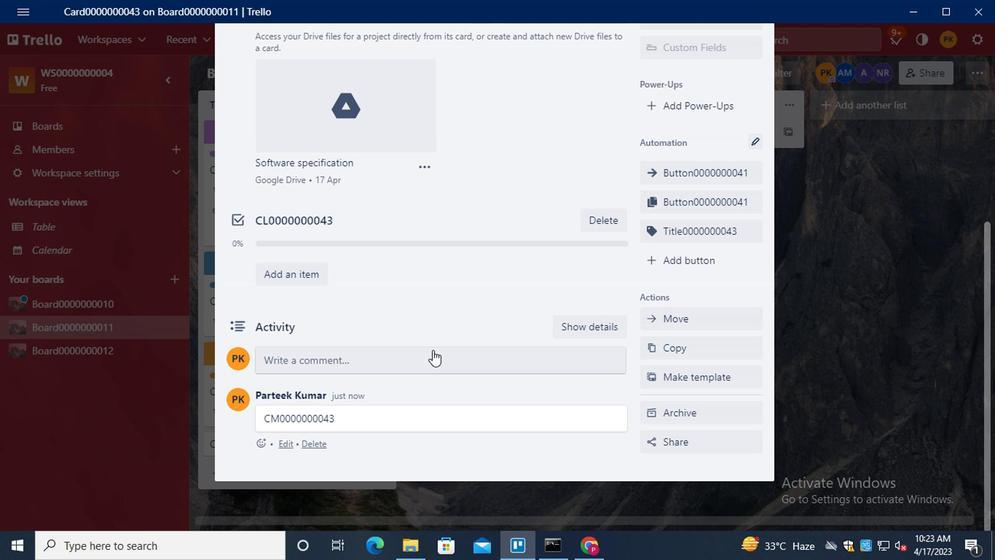 
Action: Mouse scrolled (430, 349) with delta (0, 0)
Screenshot: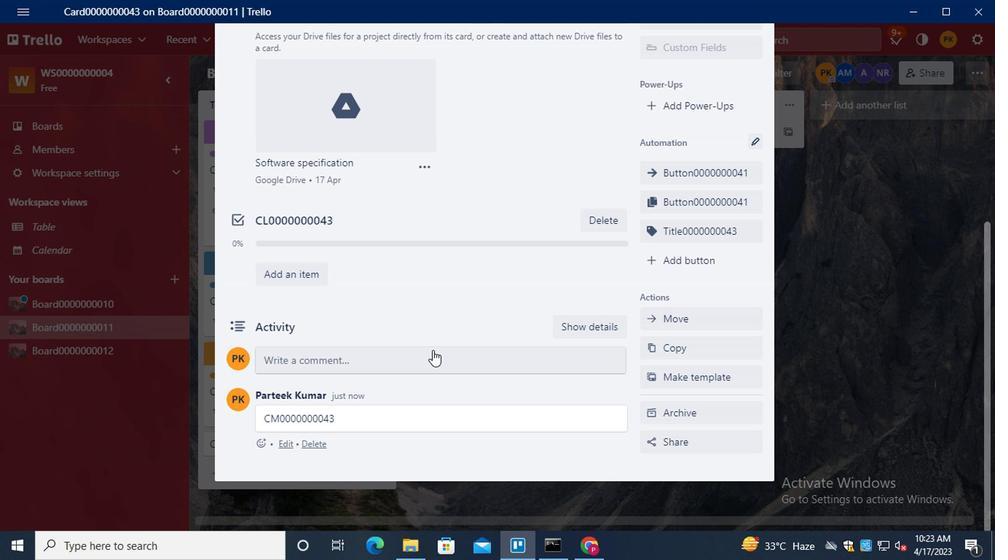 
